Task: Change the preferred closed captions decoder to EIA/CEA 608.
Action: Mouse moved to (110, 17)
Screenshot: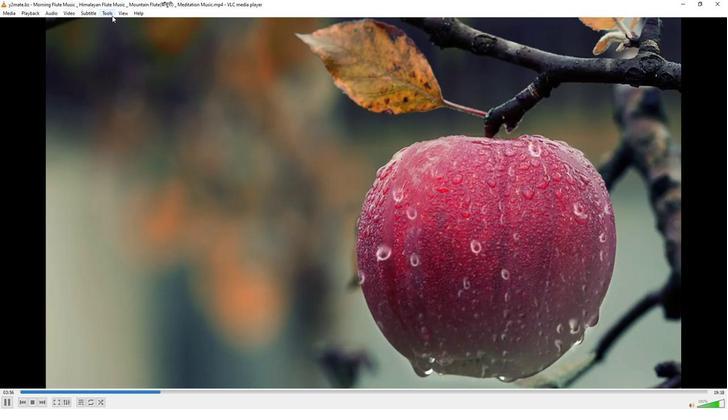 
Action: Mouse pressed left at (110, 17)
Screenshot: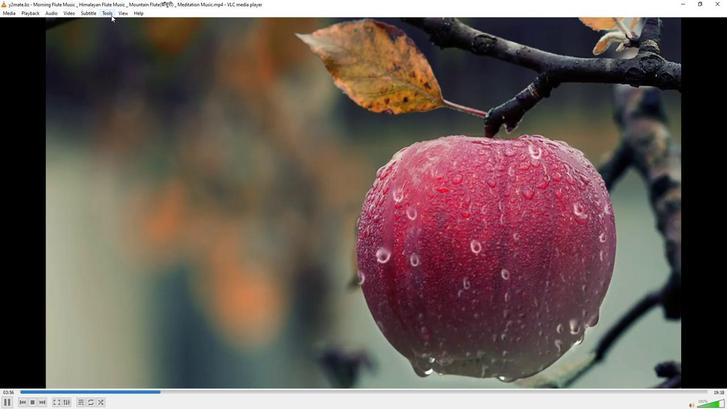 
Action: Mouse moved to (115, 103)
Screenshot: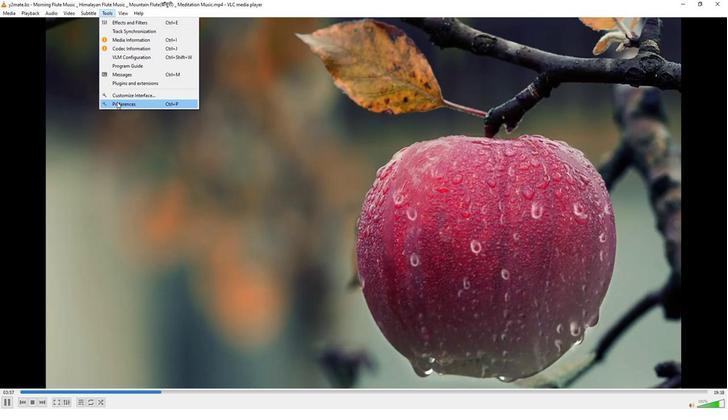 
Action: Mouse pressed left at (115, 103)
Screenshot: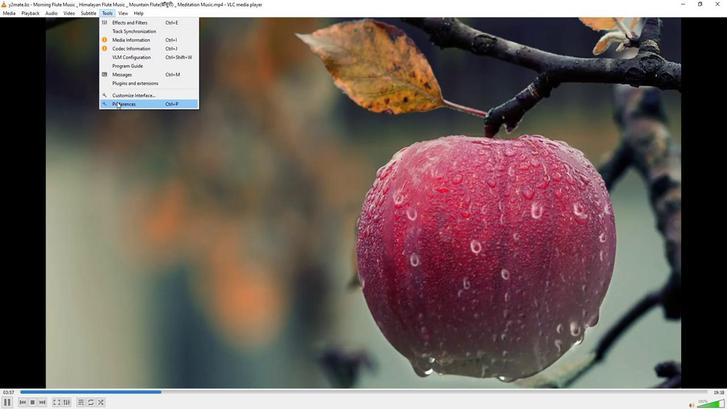 
Action: Mouse moved to (240, 334)
Screenshot: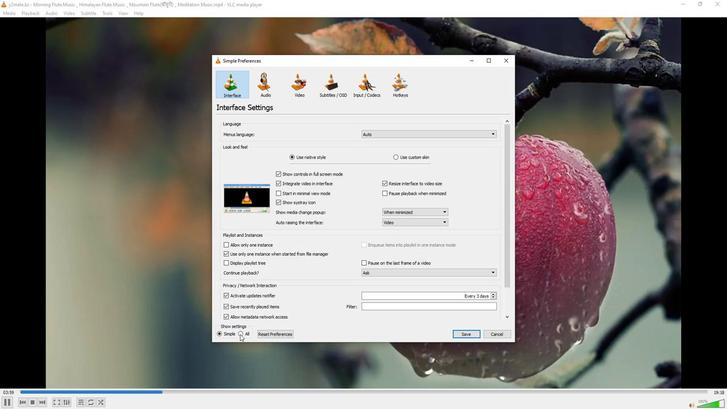 
Action: Mouse pressed left at (240, 334)
Screenshot: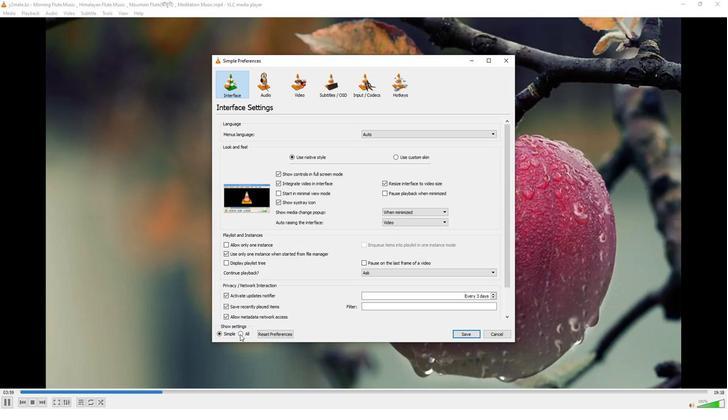 
Action: Mouse moved to (249, 200)
Screenshot: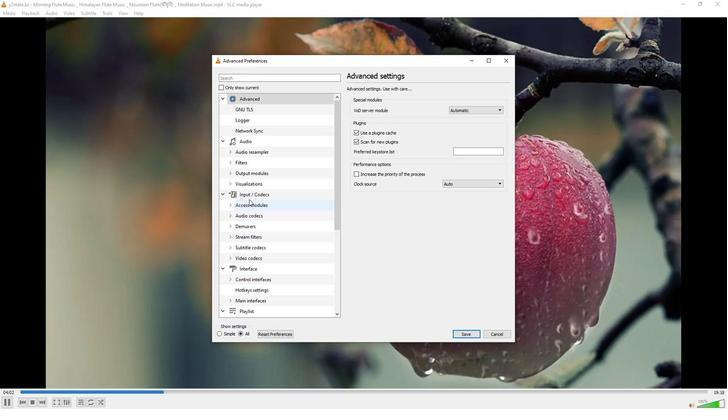 
Action: Mouse pressed left at (249, 200)
Screenshot: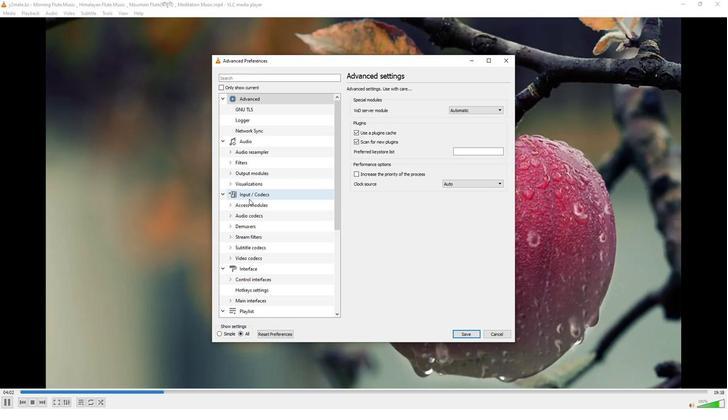 
Action: Mouse moved to (488, 203)
Screenshot: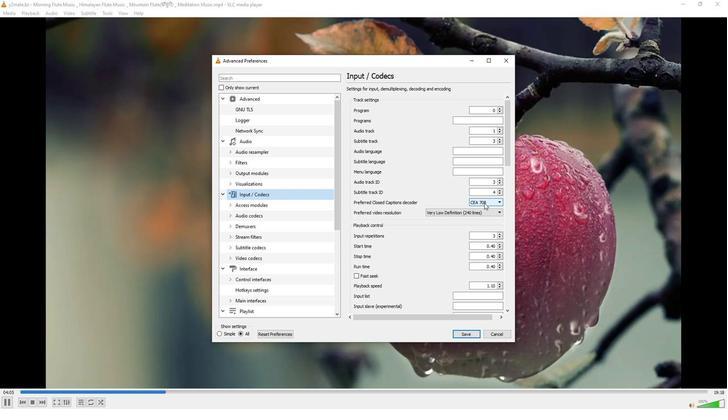 
Action: Mouse pressed left at (488, 203)
Screenshot: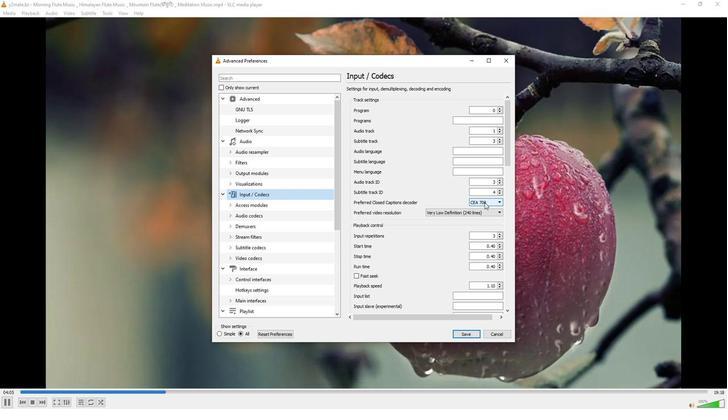 
Action: Mouse moved to (488, 209)
Screenshot: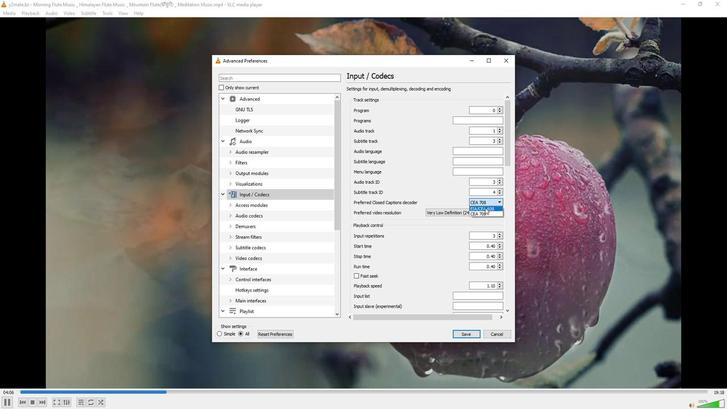 
Action: Mouse pressed left at (488, 209)
Screenshot: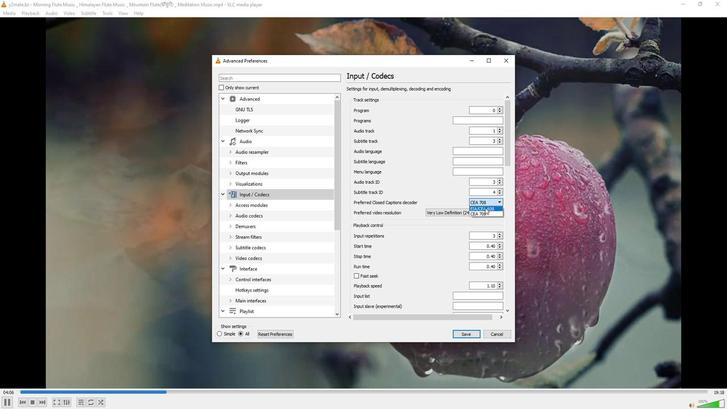 
Action: Mouse moved to (465, 200)
Screenshot: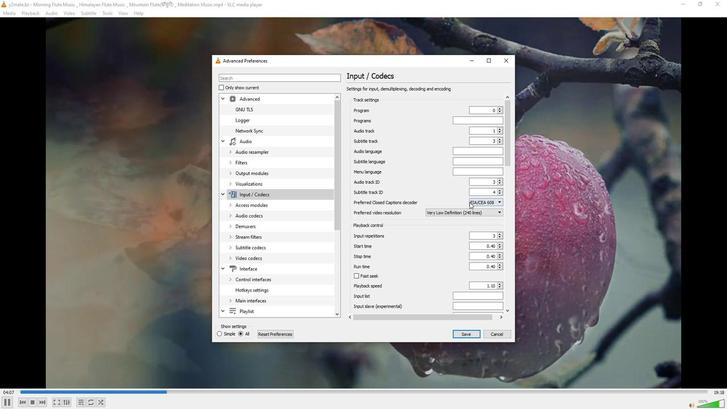 
Action: Mouse pressed left at (465, 200)
Screenshot: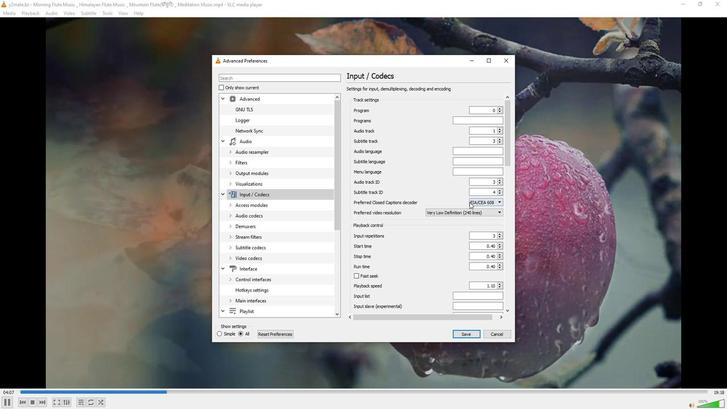 
